 Task: Calculate the mutual information between two random variables.
Action: Mouse moved to (233, 400)
Screenshot: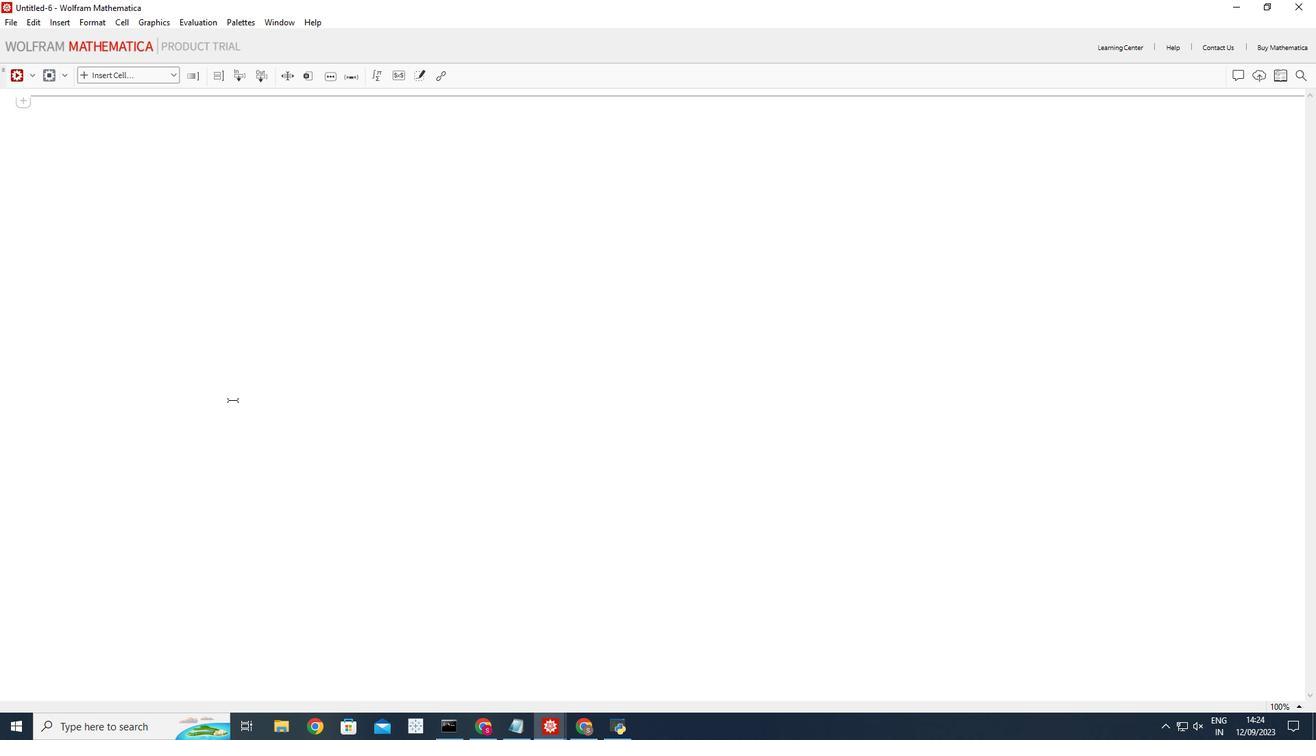 
Action: Mouse pressed left at (233, 400)
Screenshot: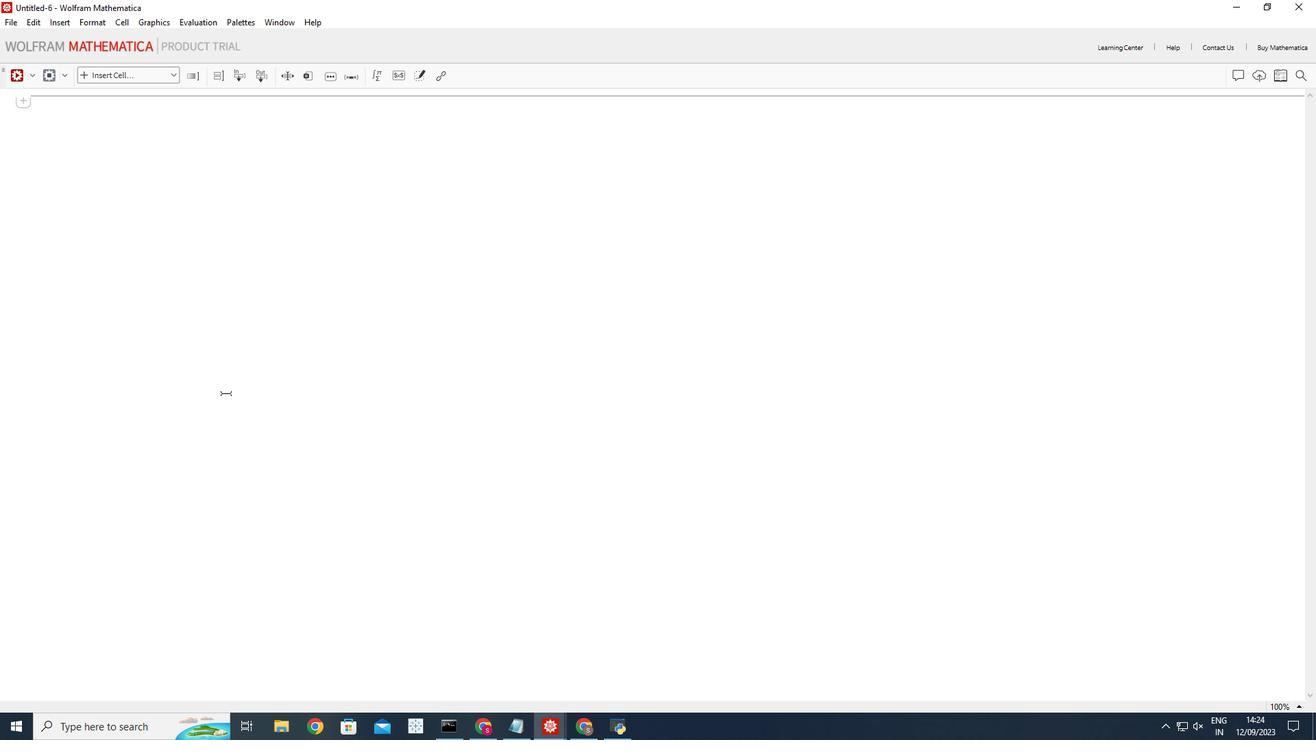 
Action: Mouse moved to (173, 80)
Screenshot: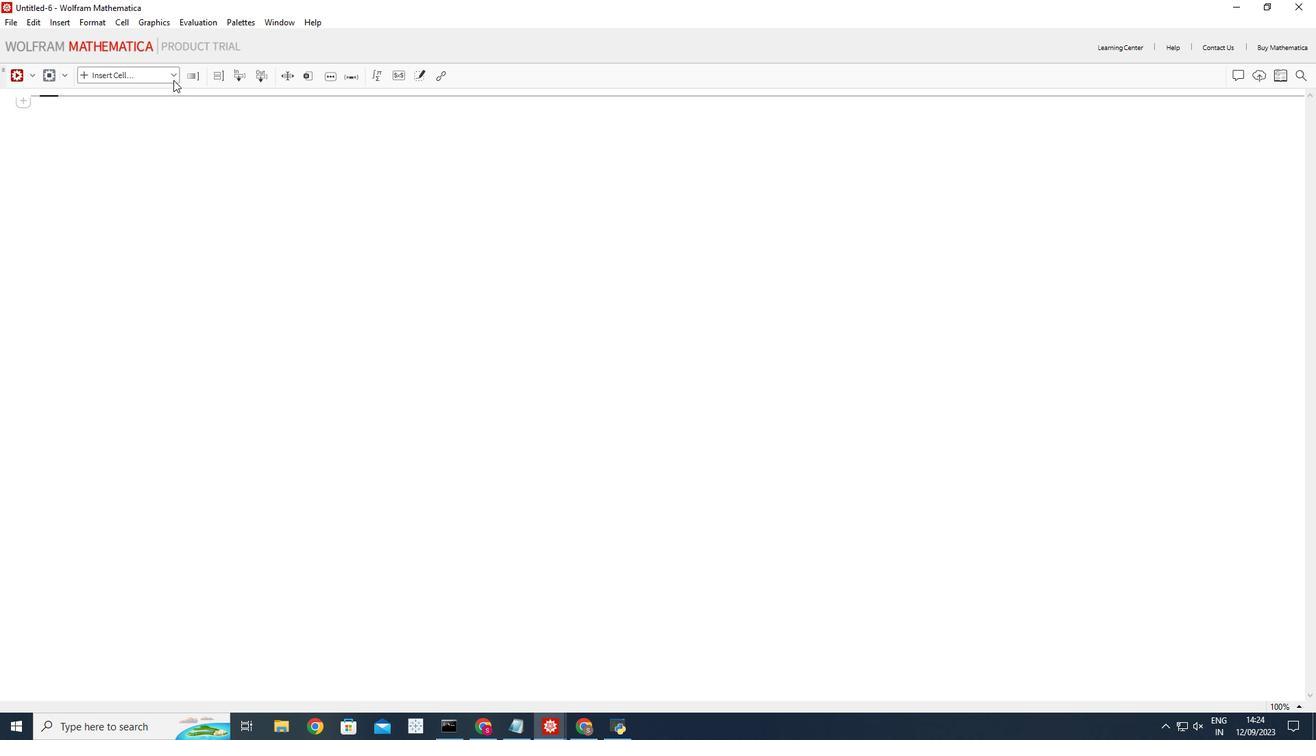 
Action: Mouse pressed left at (173, 80)
Screenshot: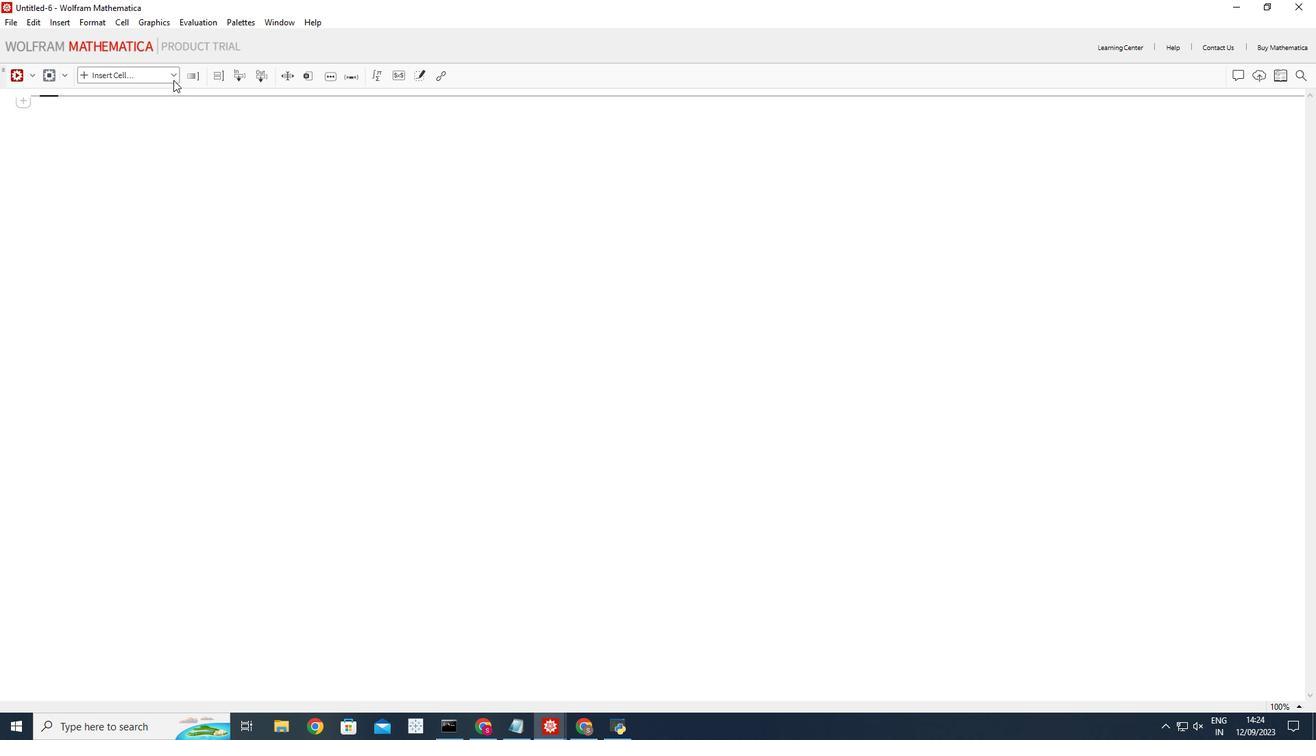 
Action: Mouse moved to (170, 103)
Screenshot: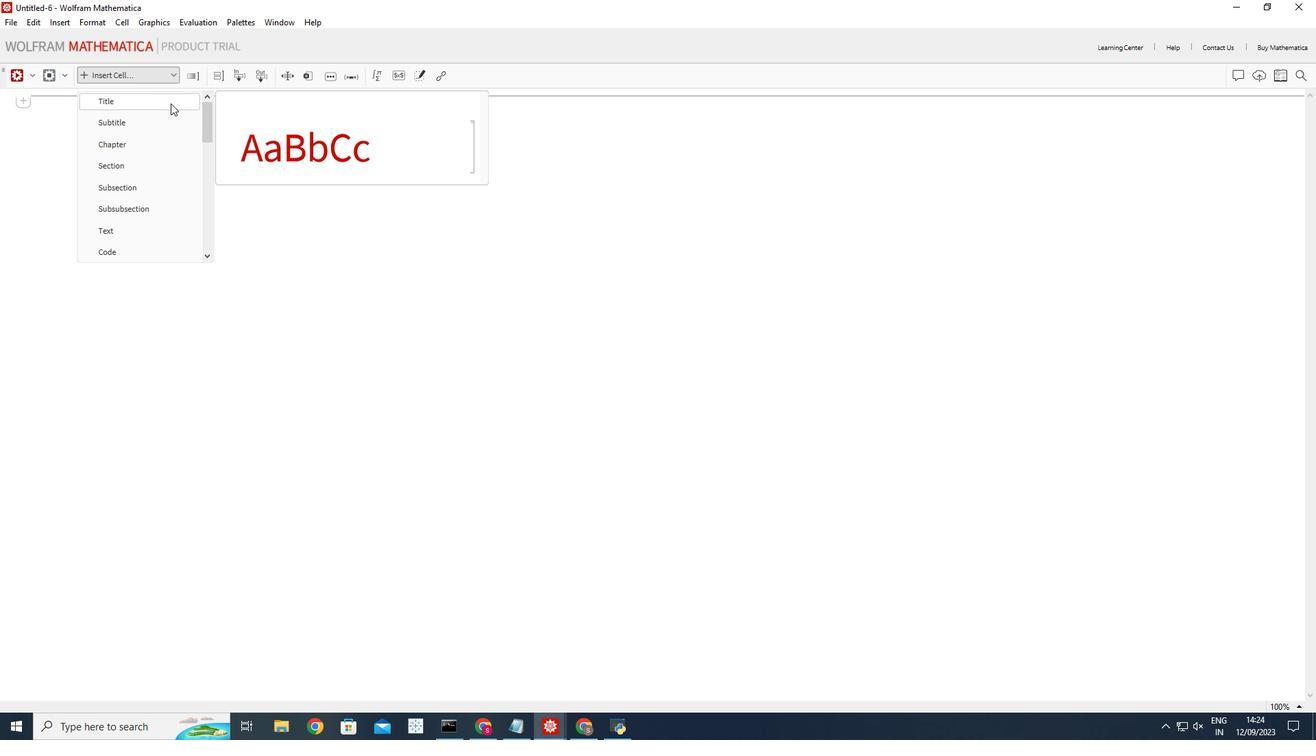 
Action: Mouse pressed left at (170, 103)
Screenshot: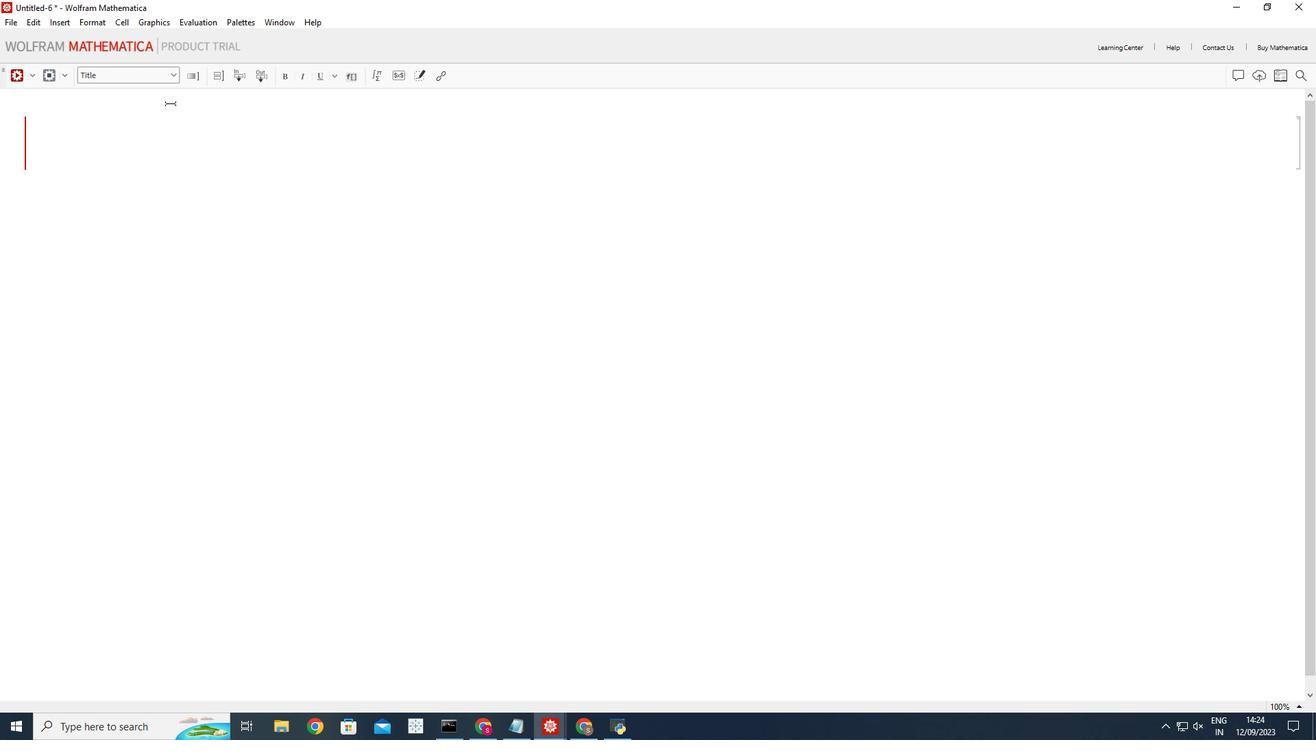 
Action: Mouse moved to (268, 414)
Screenshot: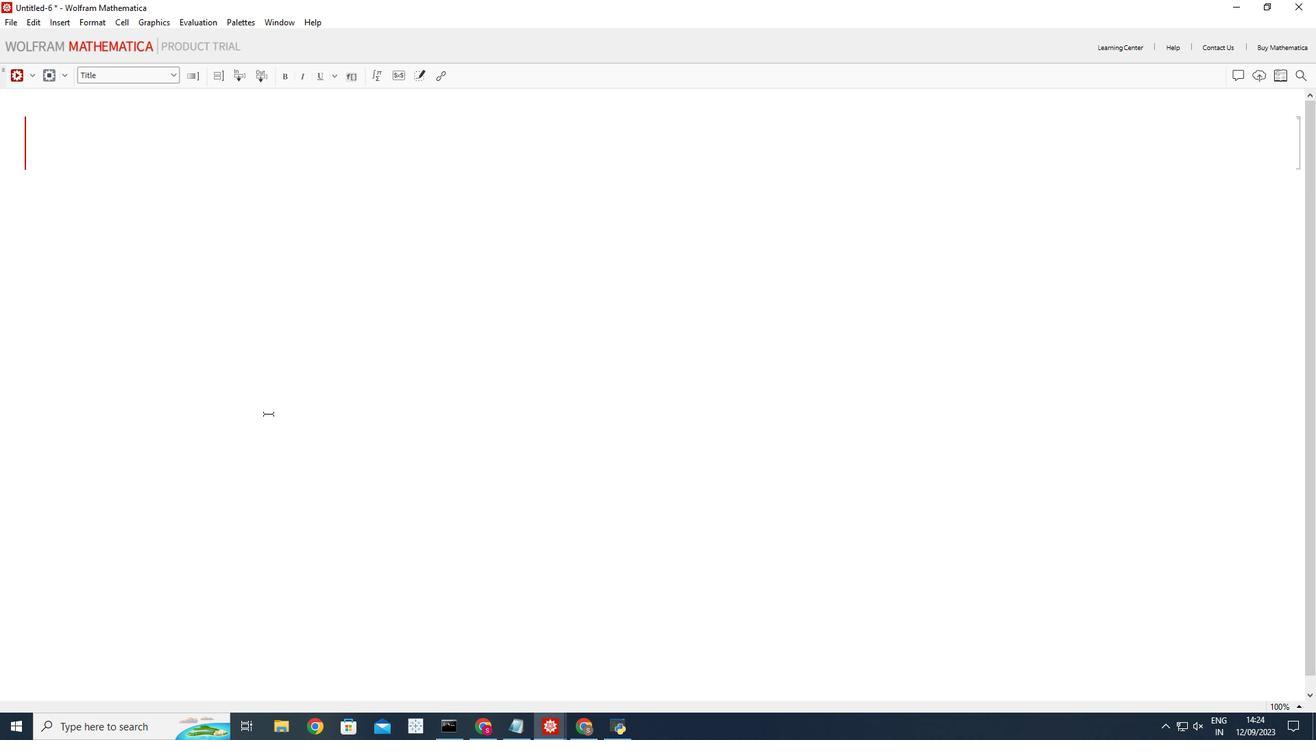 
Action: Key pressed <Key.shift_r>Mutual<Key.space><Key.shift_r>Information
Screenshot: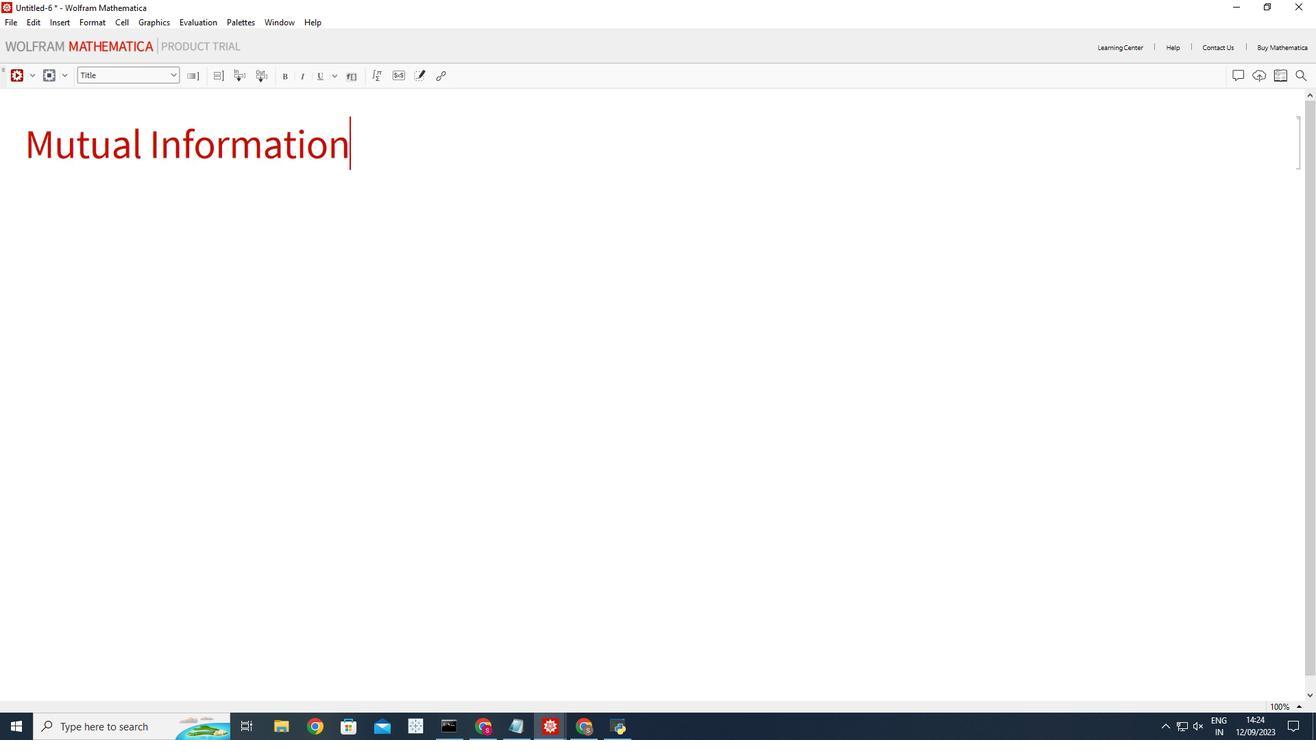 
Action: Mouse moved to (174, 300)
Screenshot: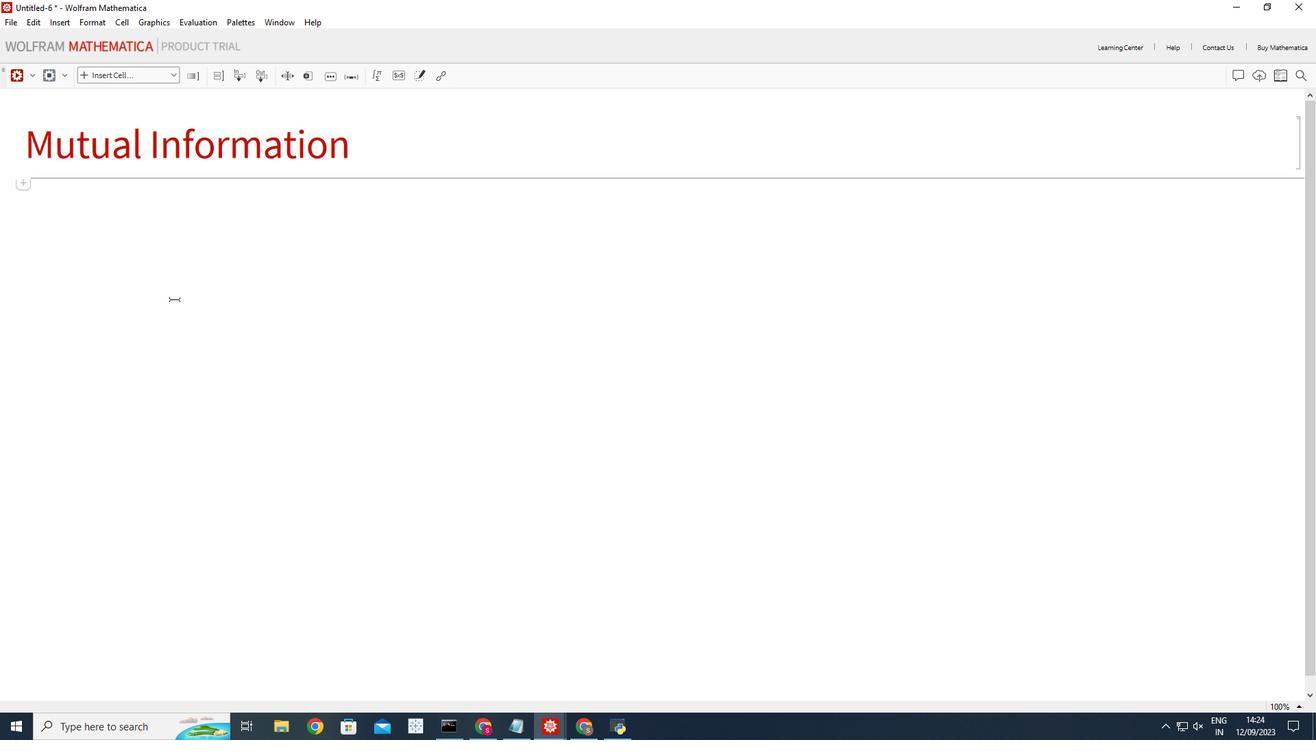 
Action: Mouse pressed left at (174, 300)
Screenshot: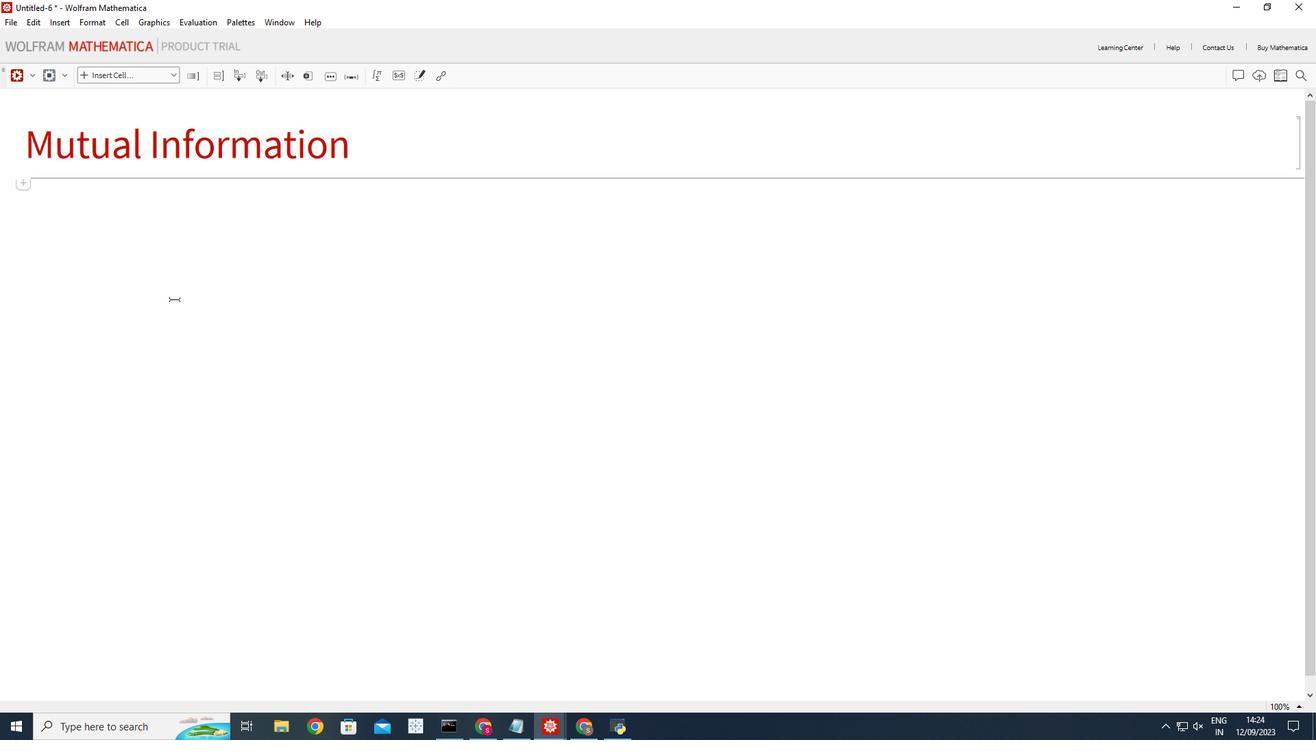 
Action: Mouse moved to (170, 74)
Screenshot: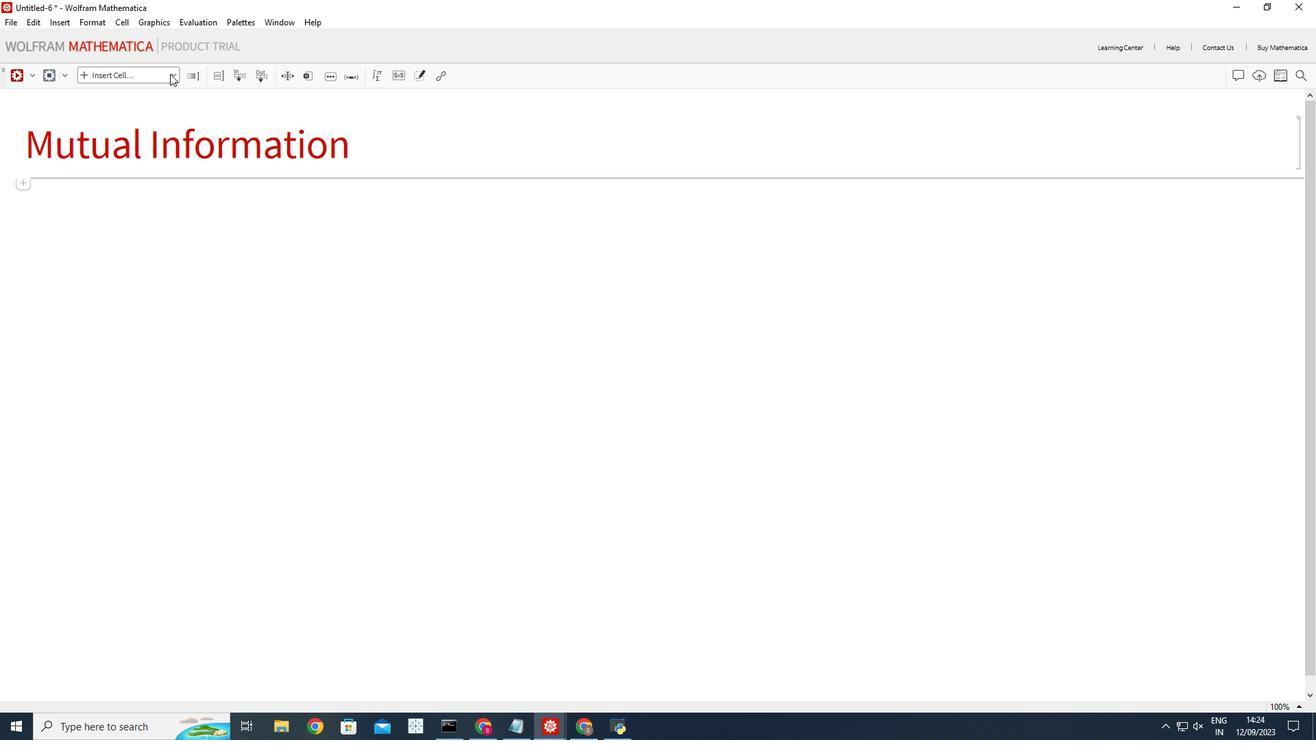 
Action: Mouse pressed left at (170, 74)
Screenshot: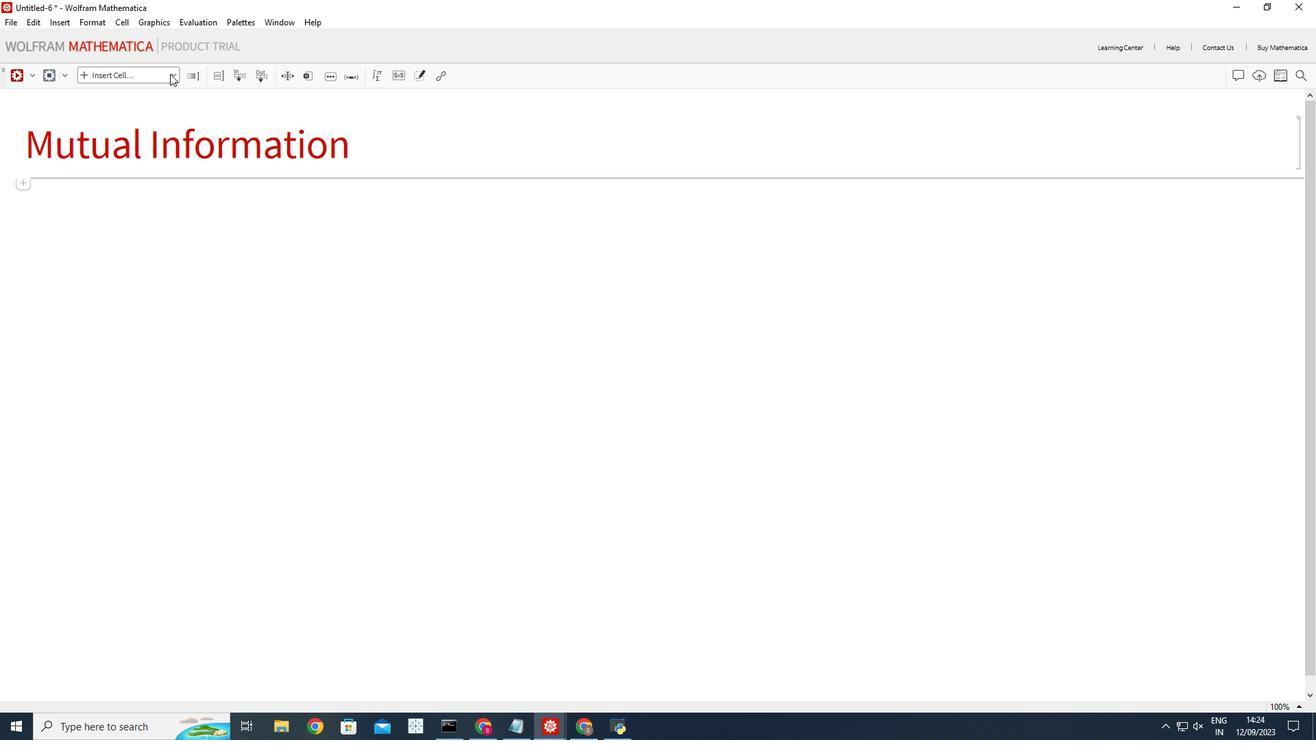 
Action: Mouse moved to (117, 249)
Screenshot: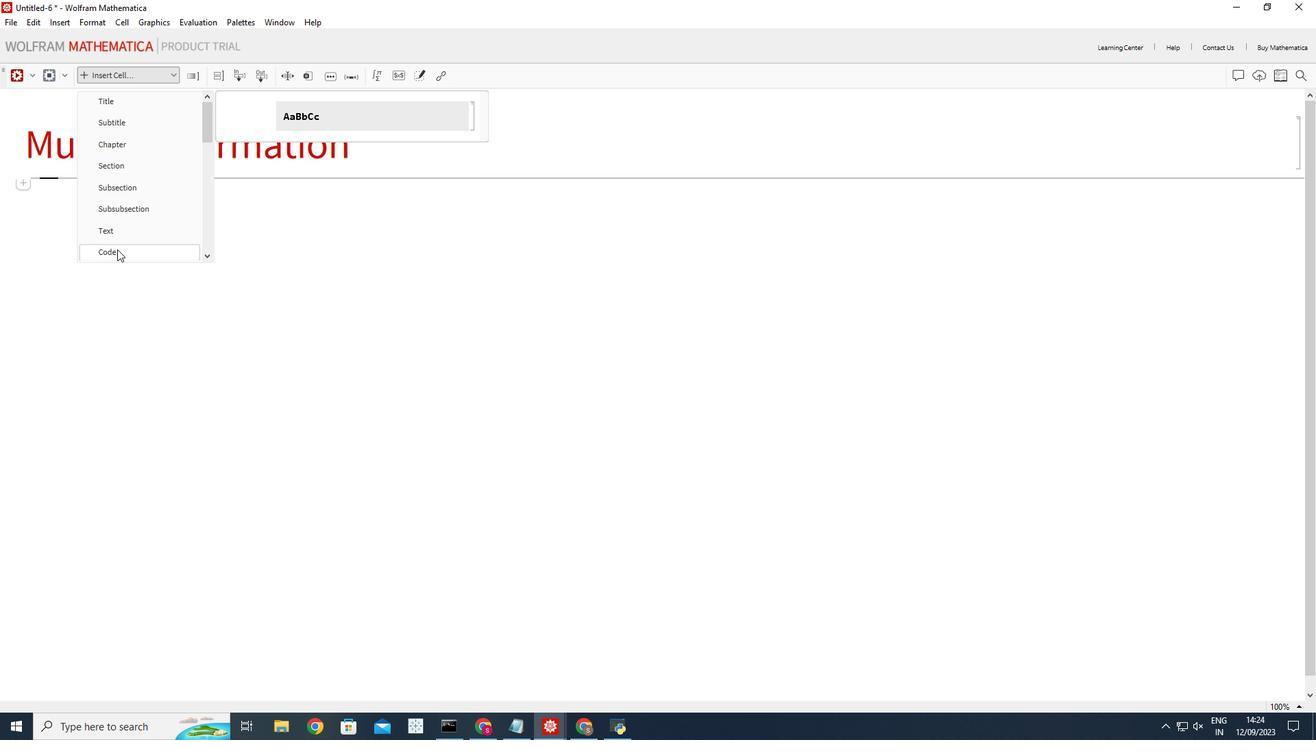
Action: Mouse pressed left at (117, 249)
Screenshot: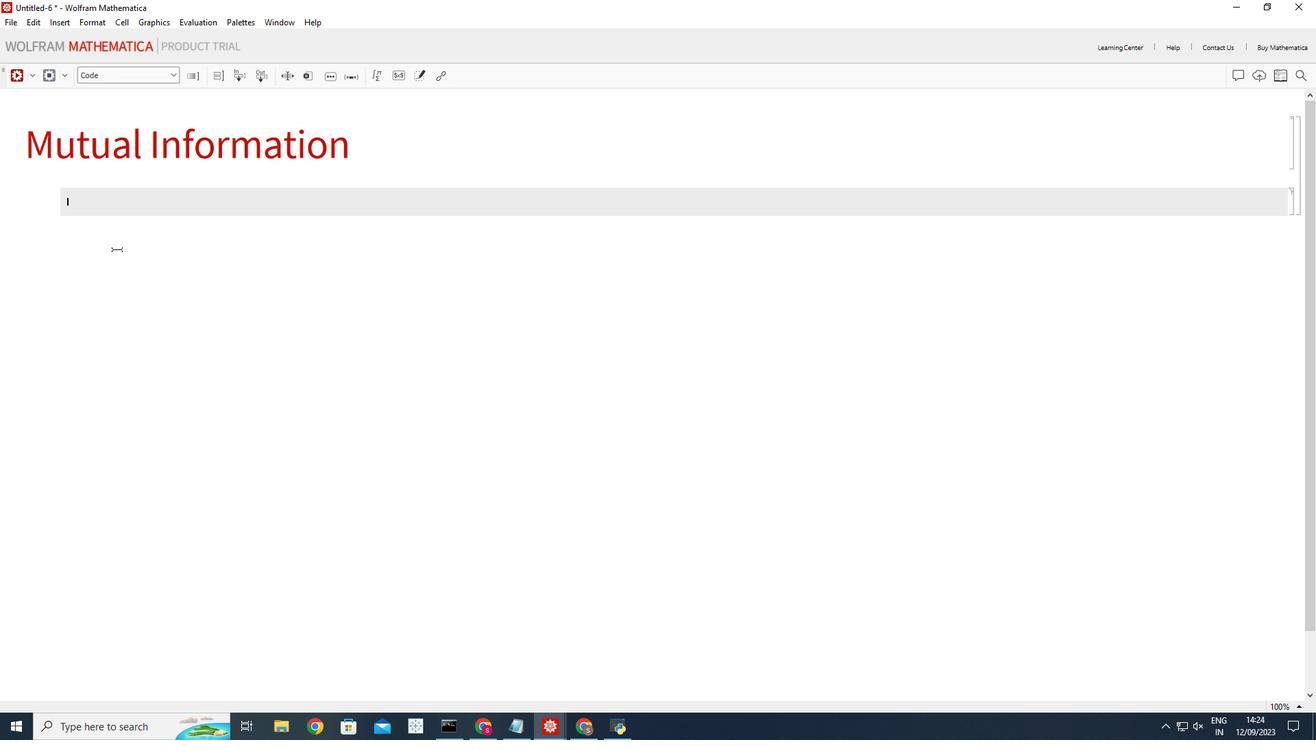
Action: Mouse moved to (133, 199)
Screenshot: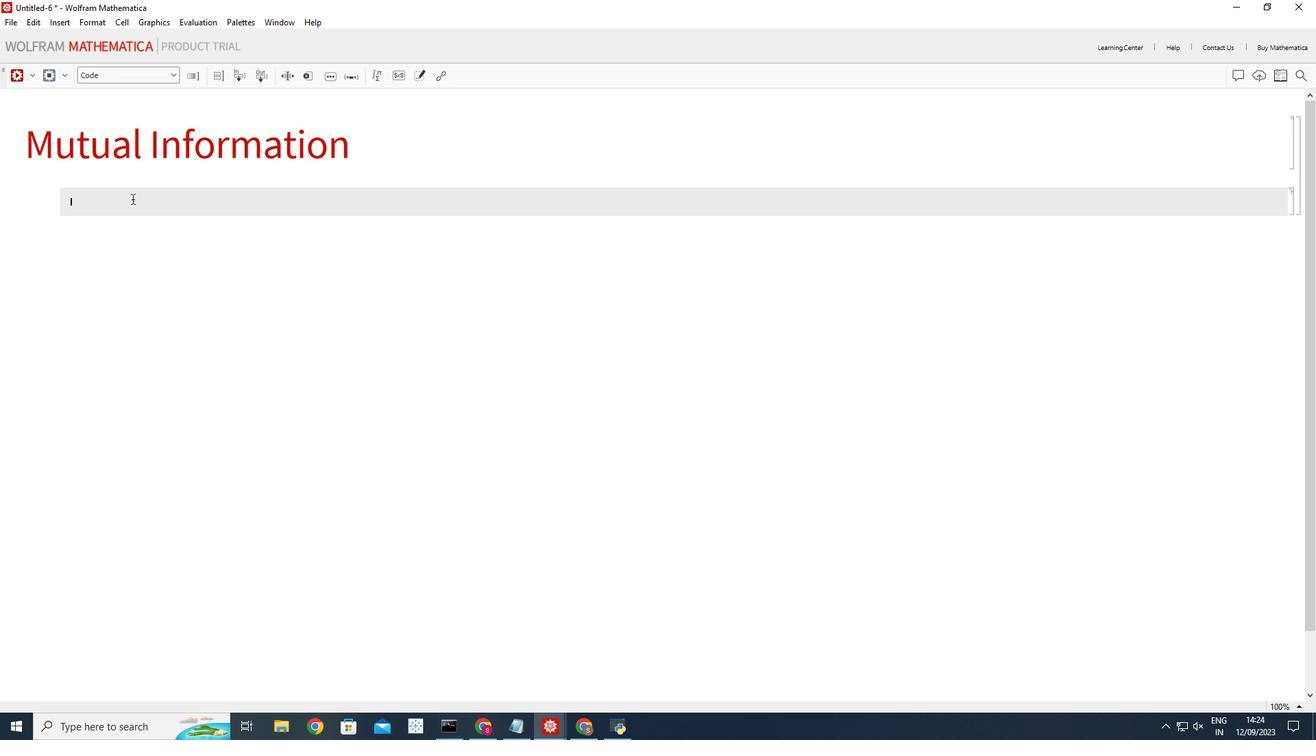 
Action: Mouse pressed left at (133, 199)
Screenshot: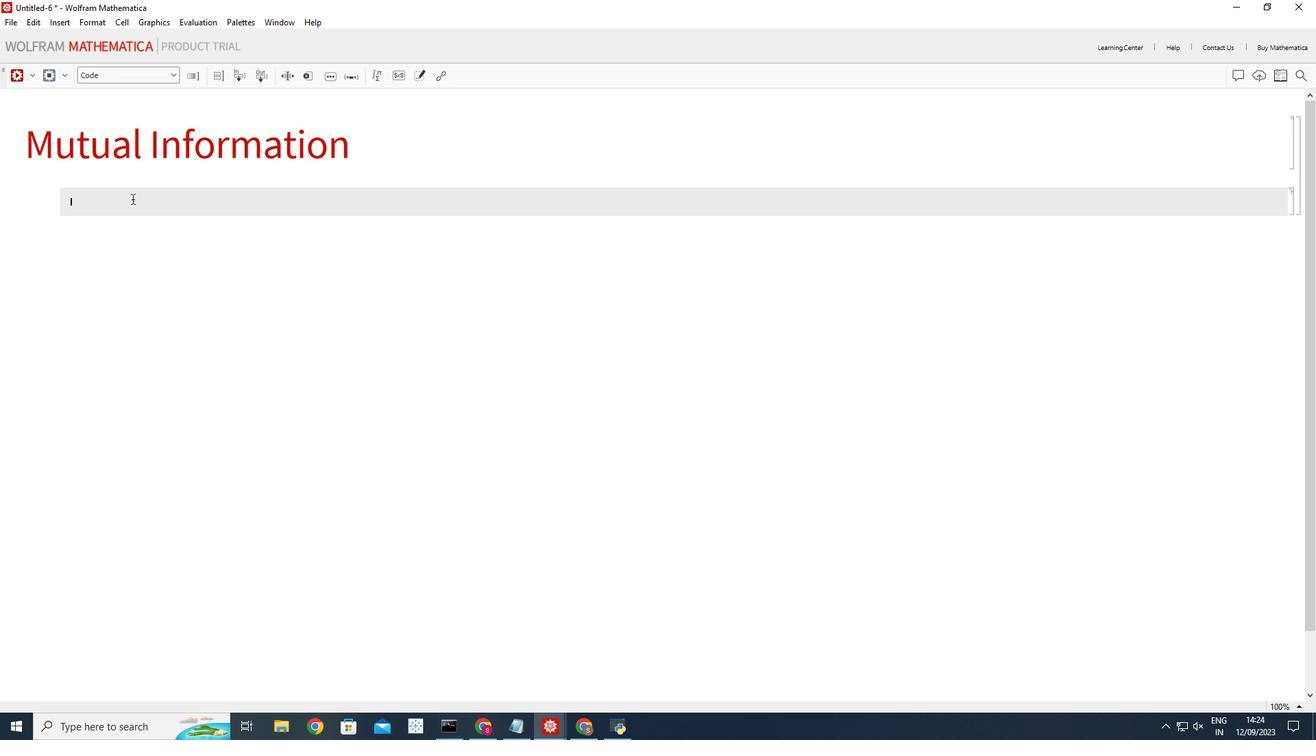
Action: Key pressed <Key.shift_r>(*<Key.space><Key.shift_r>Define<Key.space>the<Key.space>joint<Key.space>probability<Key.space>distribution<Key.space>
Screenshot: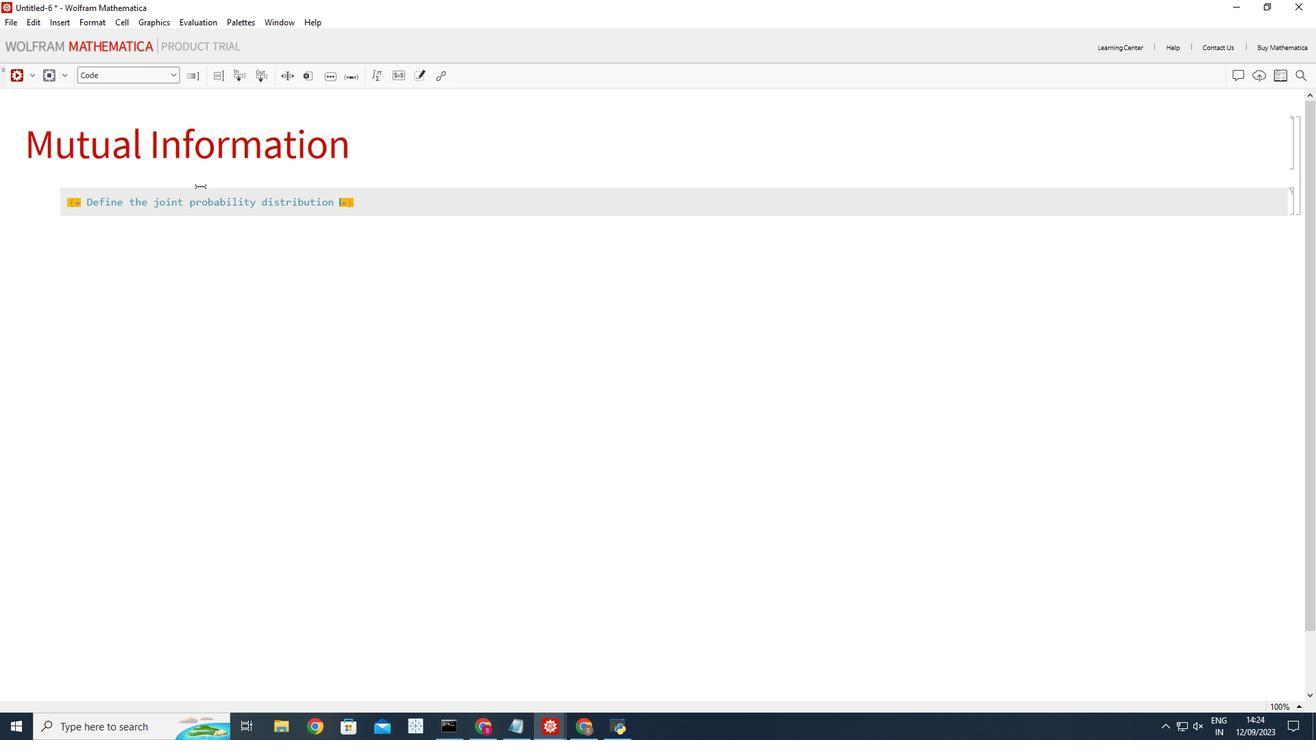 
Action: Mouse moved to (379, 207)
Screenshot: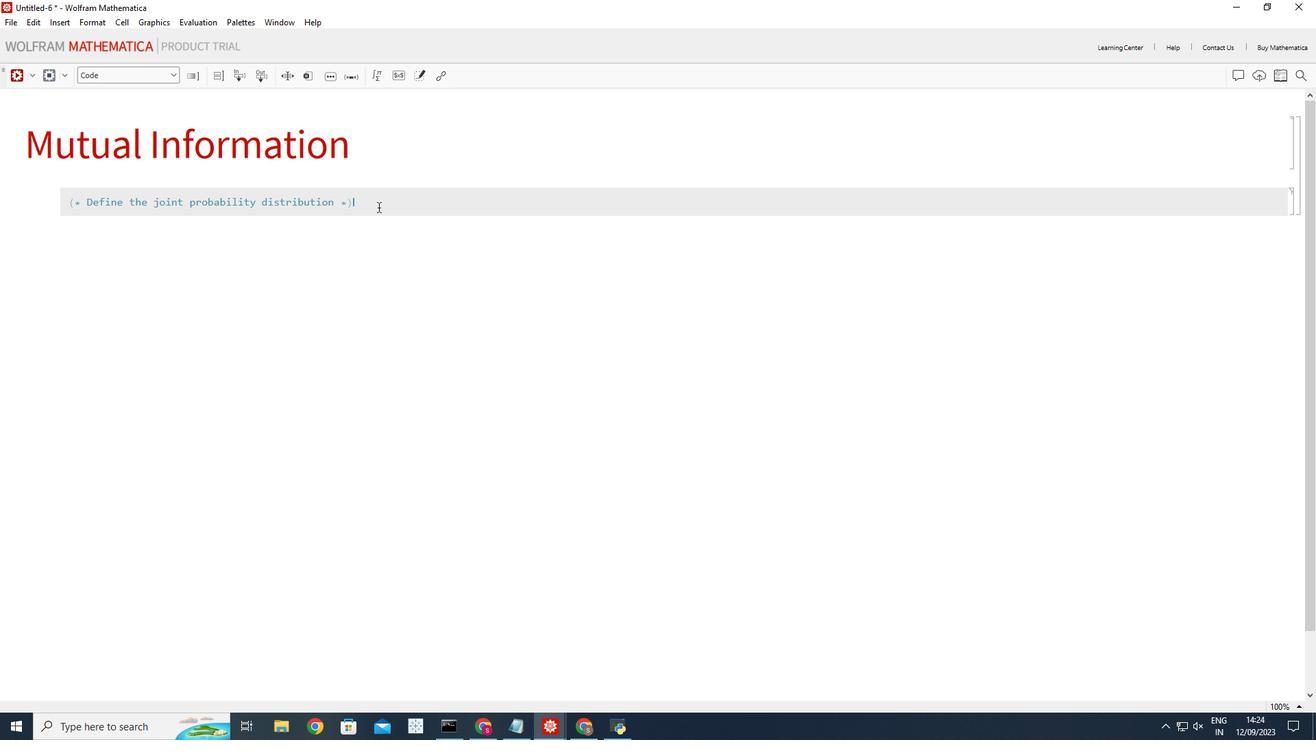 
Action: Mouse pressed left at (379, 207)
Screenshot: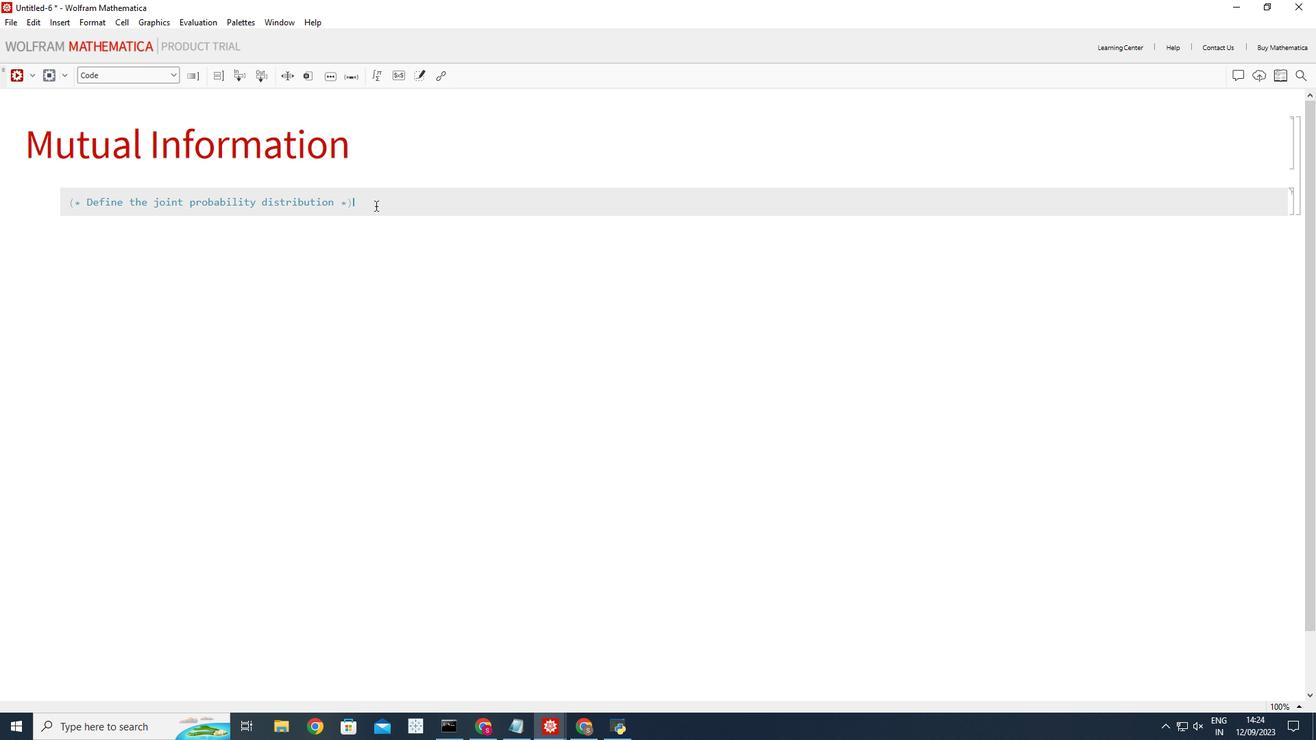 
Action: Mouse moved to (376, 206)
Screenshot: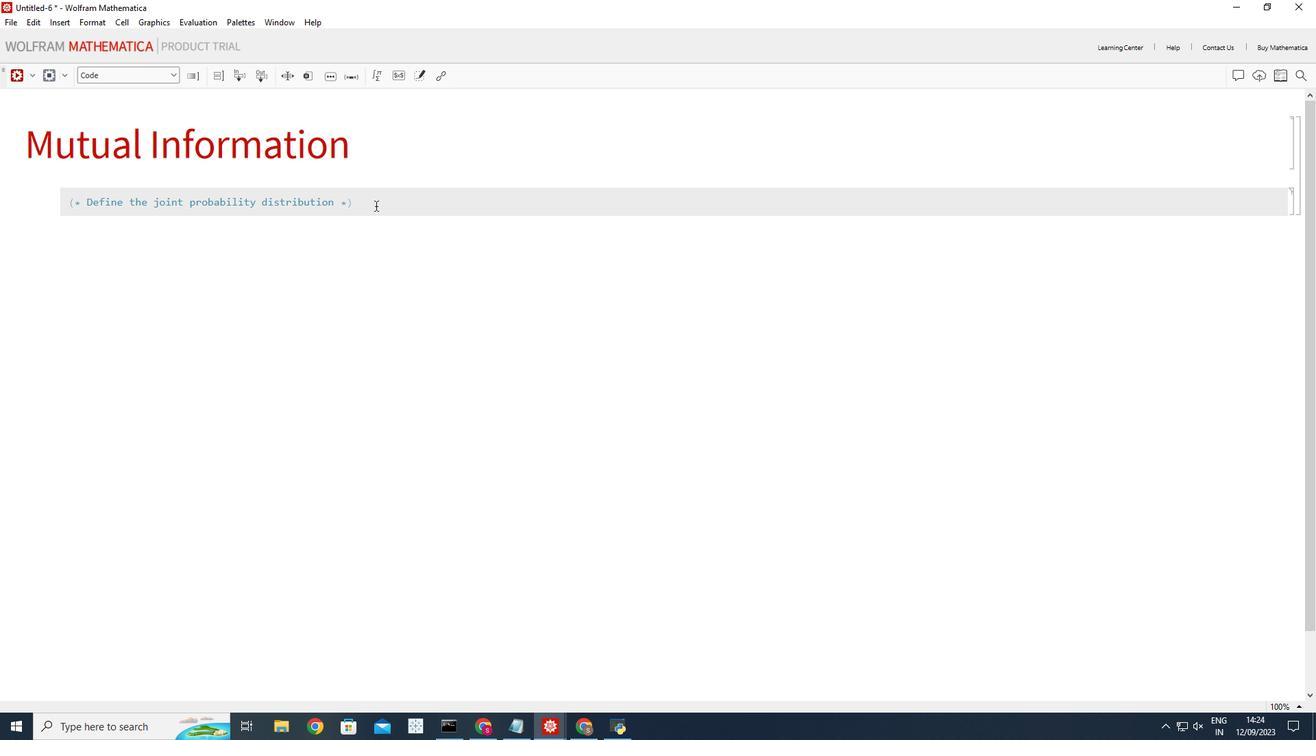 
Action: Key pressed <Key.enter>joint<Key.shift_r>Dist<Key.space>=<Key.space><Key.shift_r><Key.shift_r><Key.shift_r><Key.shift_r><Key.shift_r><Key.shift_r><Key.shift_r><Key.shift_r><Key.shift_r><Key.shift_r><Key.shift_r><Key.shift_r><Key.shift_r><Key.shift_r><Key.shift_r>{{0.1,0.2,0.1<Key.right>,<Key.space><Key.shift_r>{0.2,0.3,0.1<Key.right>,<Key.shift_r>{0.1,0.1,0.1<Key.right><Key.right>;<Key.enter><Key.enter><Key.shift_r>(*<Key.space><Key.shift_r>Calculate<Key.space>the<Key.space>marginal<Key.space>distributions<Key.right><Key.right><Key.enter>marginal<Key.shift_r>X<Key.space>=<Key.space><Key.shift_r>Total[joint<Key.shift_r>Dist<Key.right>;<Key.enter>marginal<Key.shift_r>Y<Key.space>=<Key.space><Key.shift_r>Total[joint<Key.shift_r>Dist<Key.right>;<Key.enter><Key.enter><Key.shift_r>(*<Key.space>calculate<Key.space>mutual<Key.space>information<Key.right><Key.right><Key.enter>mutual<Key.shift_r>Info=<Key.space>0;<Key.enter>n=<Key.space><Key.shift_r>Lenght<Key.backspace><Key.backspace>th[<Key.shift_r>ji<Key.backspace>oint<Key.shift_r>Dist];<Key.enter><Key.enter><Key.shift_r>Fot<Key.backspace>r[<Key.space>i=1;<Key.backspace>,<Key.space>i<Key.shift_r><=n,i++,<Key.enter><Key.shift_r>For[j=1,<Key.space>j<Key.shift_r><=n.<Key.backspace>,j++,<Key.space><Key.enter>muru<Key.backspace><Key.backspace>tual<Key.shift_r>Info<Key.space>+=<Key.space>joint<Key.shift_r>Dist[[i,j]]<Key.shift_r>*<Key.space><Key.shift_r>Log[joint<Key.shift_r>Dist[[i,j]]/<Key.shift_r>(marginal<Key.shift_r><Key.shift_r><Key.shift_r><Key.shift_r><Key.shift_r><Key.shift_r><Key.shift_r><Key.shift_r><Key.shift_r><Key.shift_r><Key.shift_r>X[i]<Key.shift_r>*marginal<Key.shift_r>Y[[j]]<Key.right><Key.right>;<Key.right>;<Key.right>;<Key.enter><Key.enter>mur<Key.backspace>tual<Key.shift_r>Info<Key.enter><Key.shift_r><Key.enter>
Screenshot: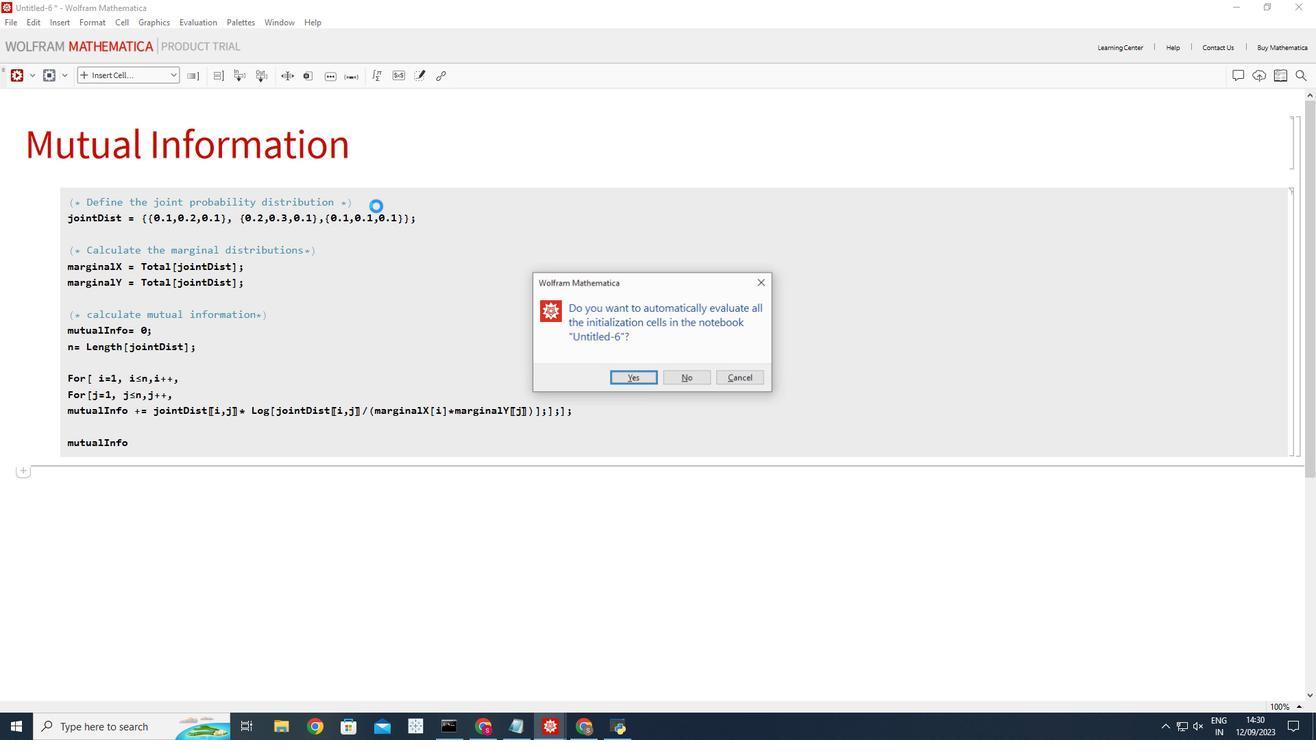 
Action: Mouse moved to (624, 380)
Screenshot: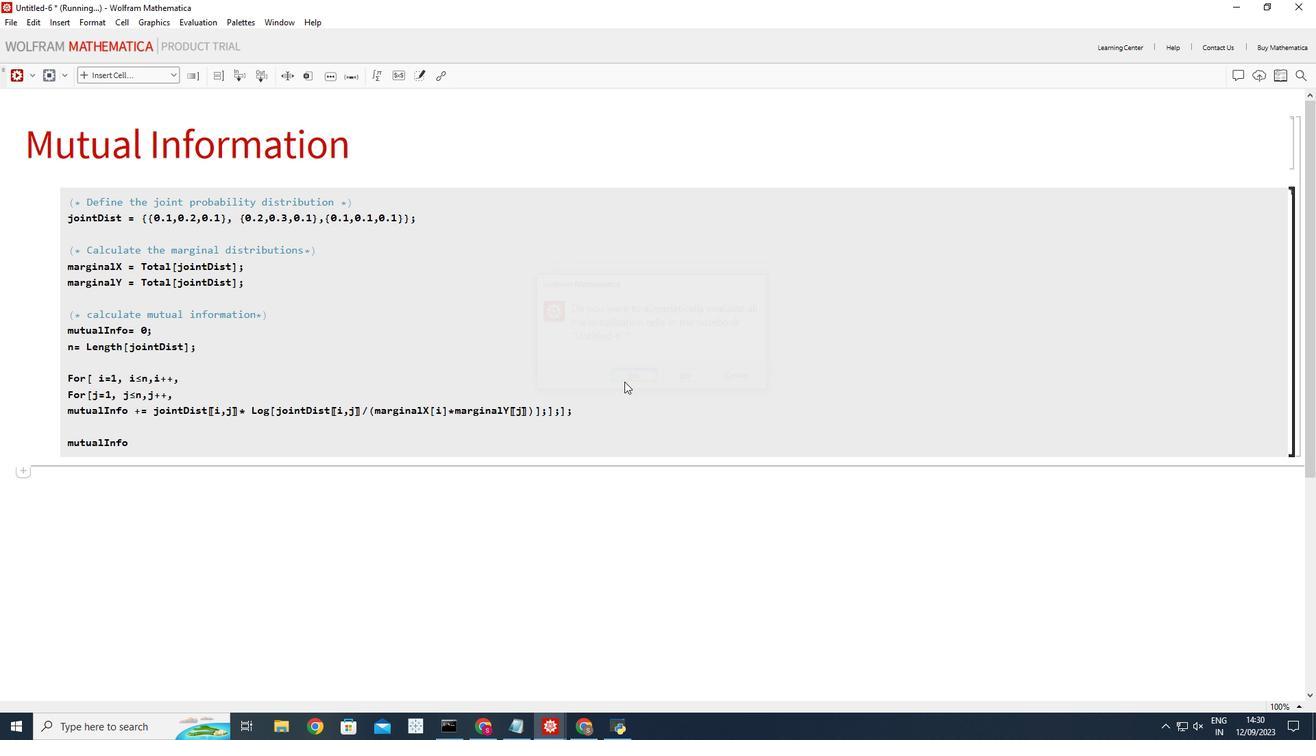 
Action: Mouse pressed left at (624, 380)
Screenshot: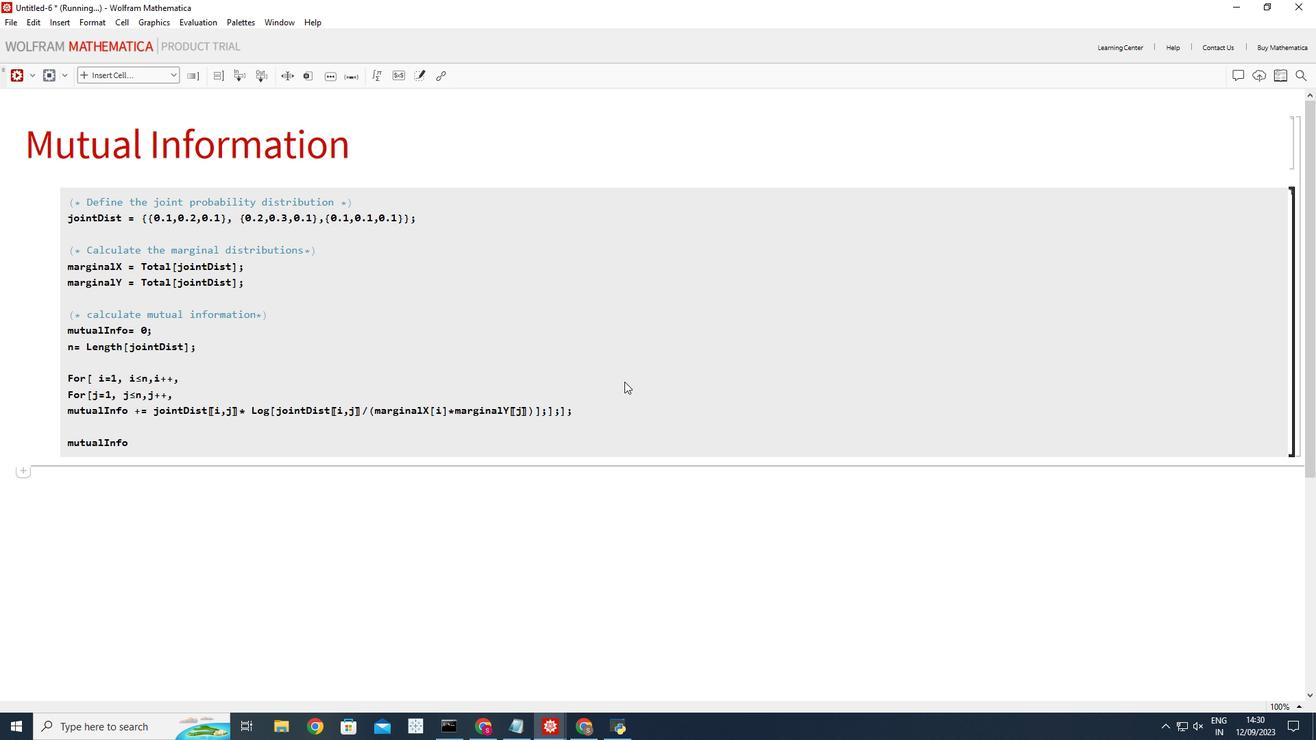 
Action: Mouse moved to (383, 214)
Screenshot: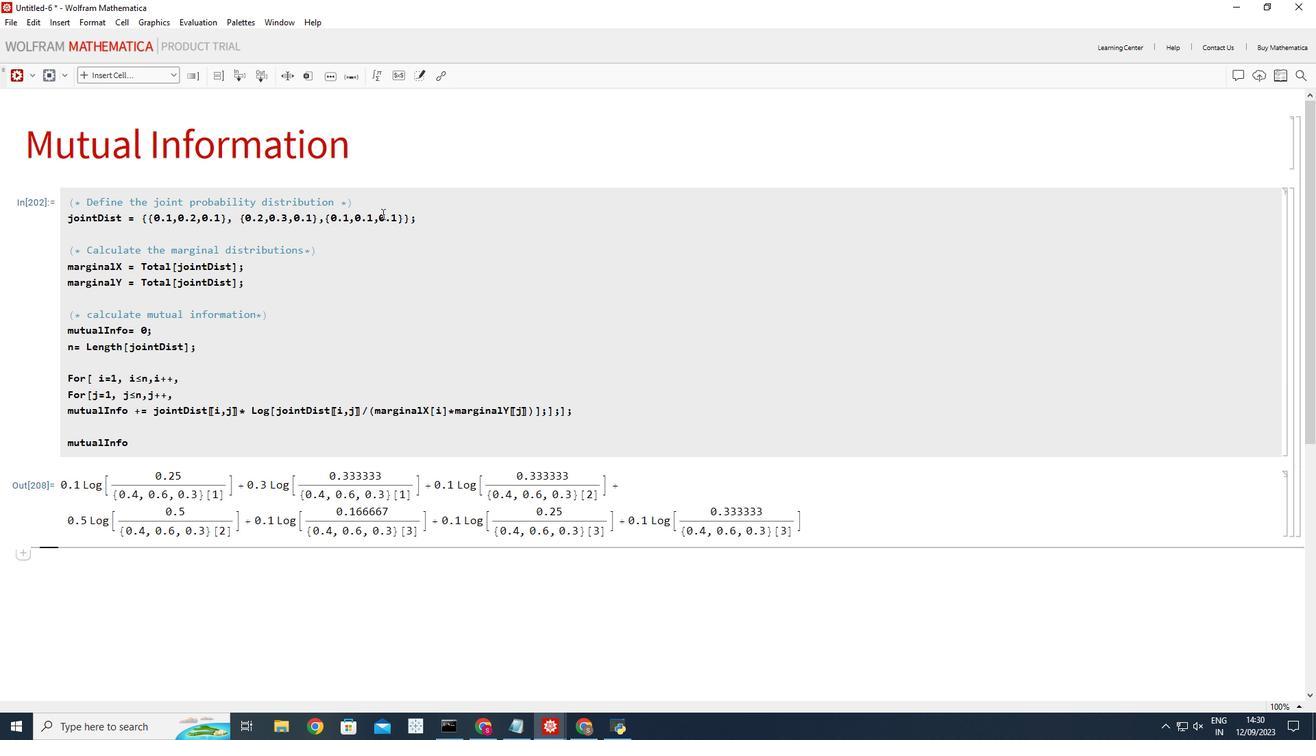 
